 Task: Add a condition where "Hours since requester update Greater than Twenty five" in pending tickets.
Action: Mouse moved to (88, 356)
Screenshot: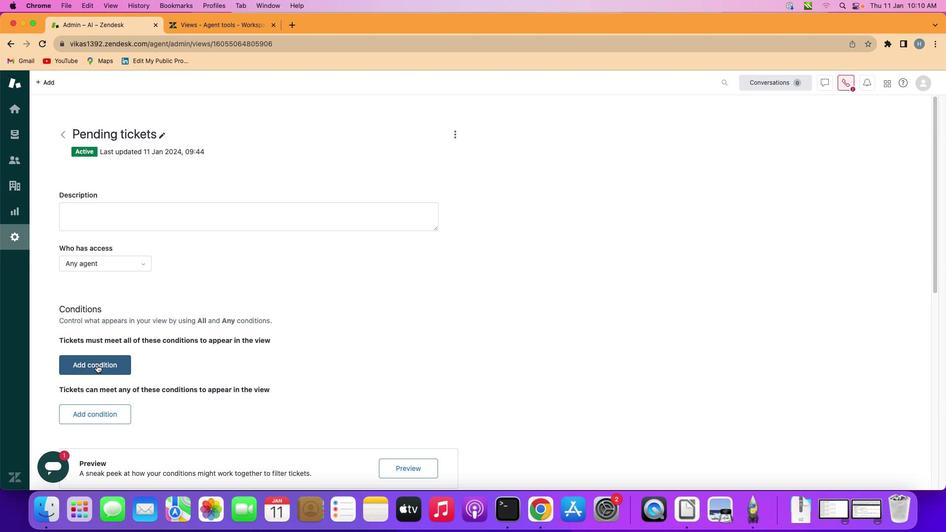 
Action: Mouse pressed left at (88, 356)
Screenshot: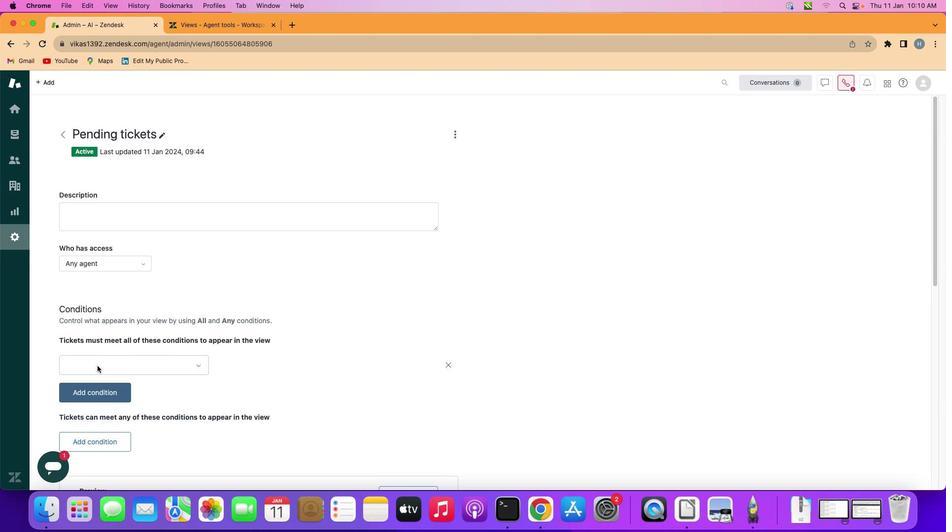 
Action: Mouse moved to (136, 358)
Screenshot: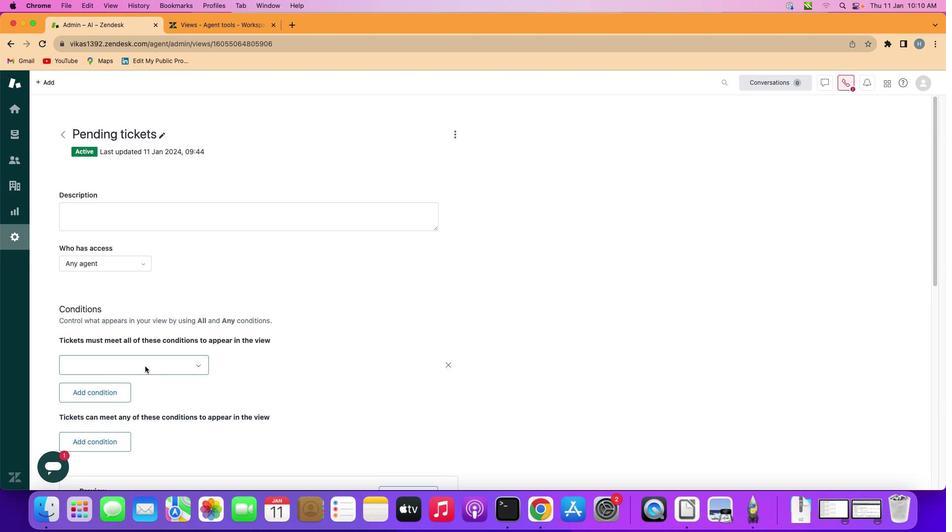 
Action: Mouse pressed left at (136, 358)
Screenshot: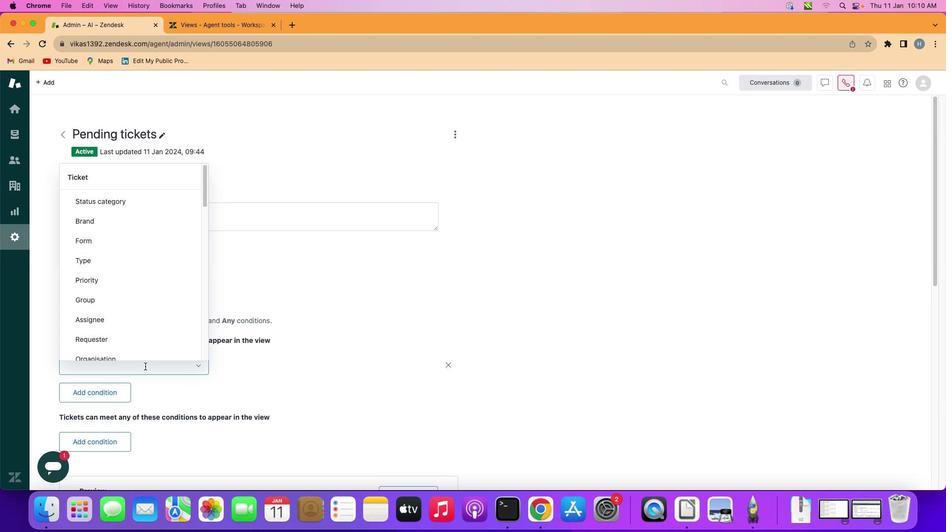 
Action: Mouse moved to (148, 245)
Screenshot: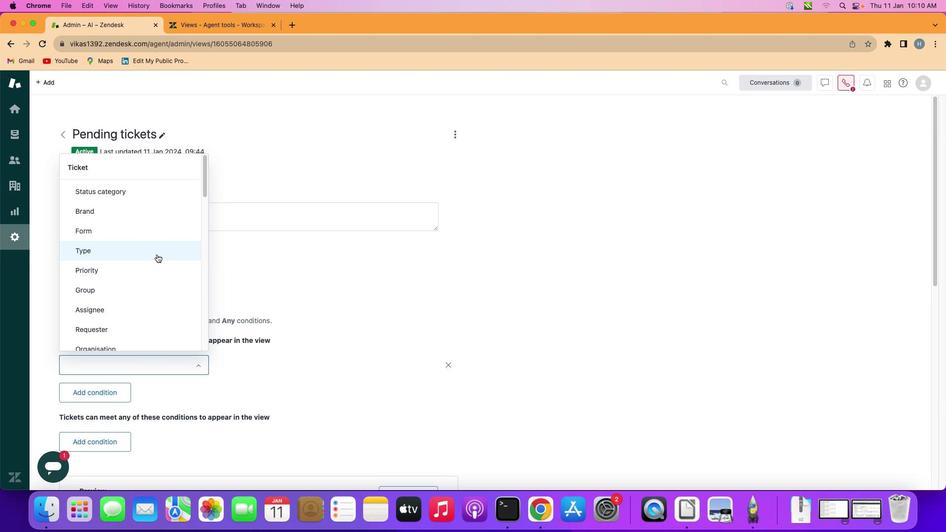 
Action: Mouse scrolled (148, 245) with delta (-7, -8)
Screenshot: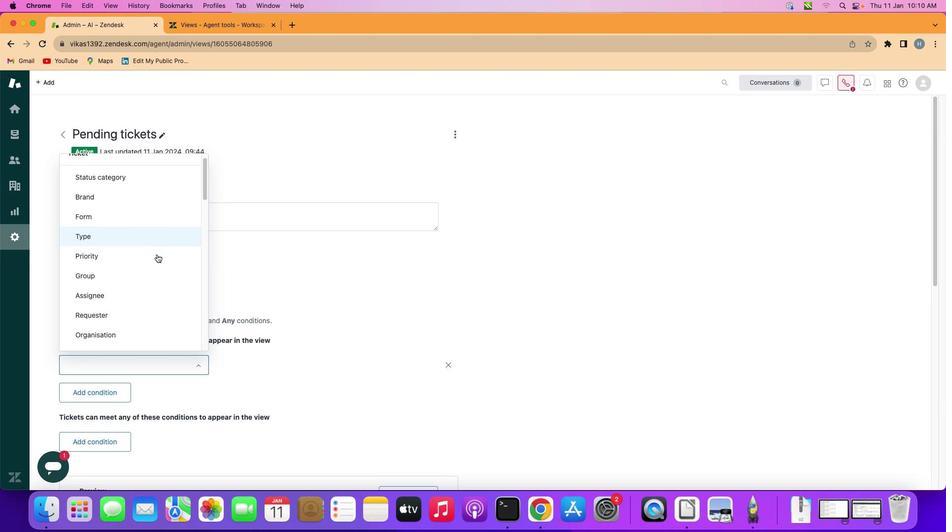 
Action: Mouse scrolled (148, 245) with delta (-7, -8)
Screenshot: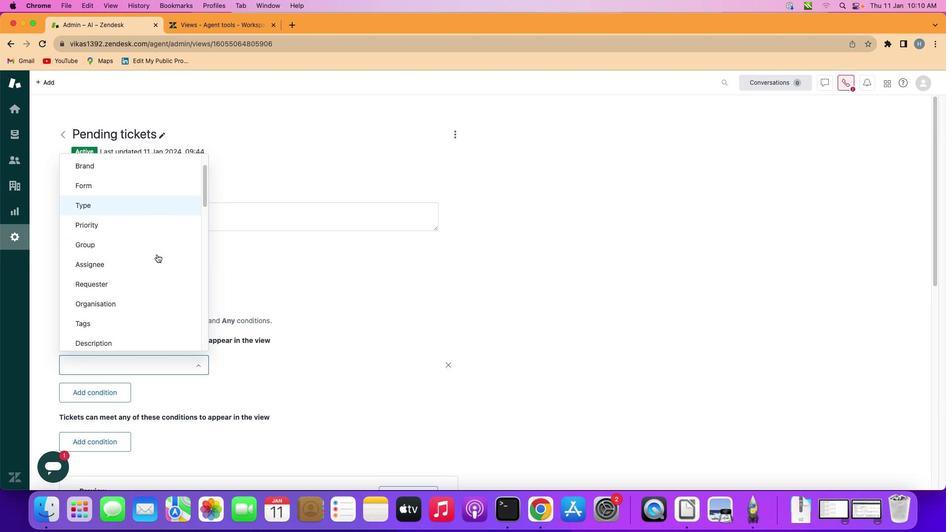 
Action: Mouse scrolled (148, 245) with delta (-7, -8)
Screenshot: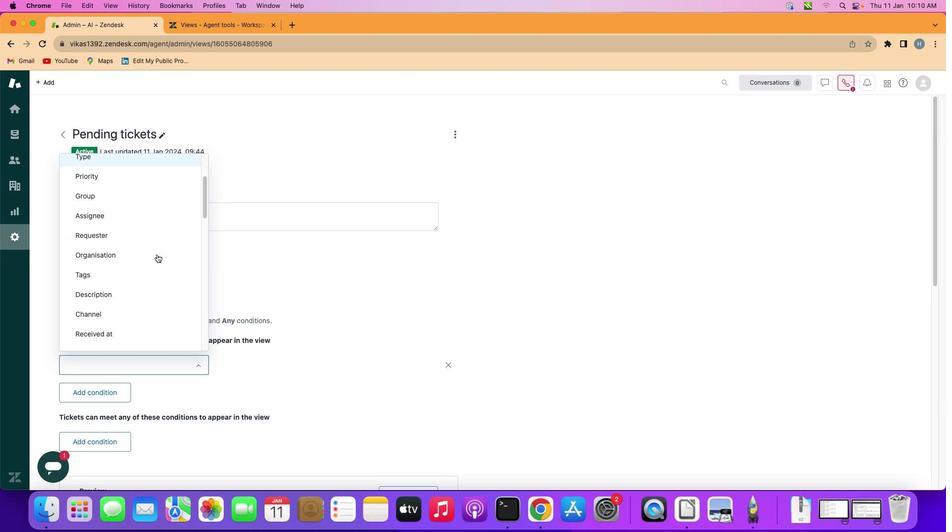
Action: Mouse scrolled (148, 245) with delta (-7, -8)
Screenshot: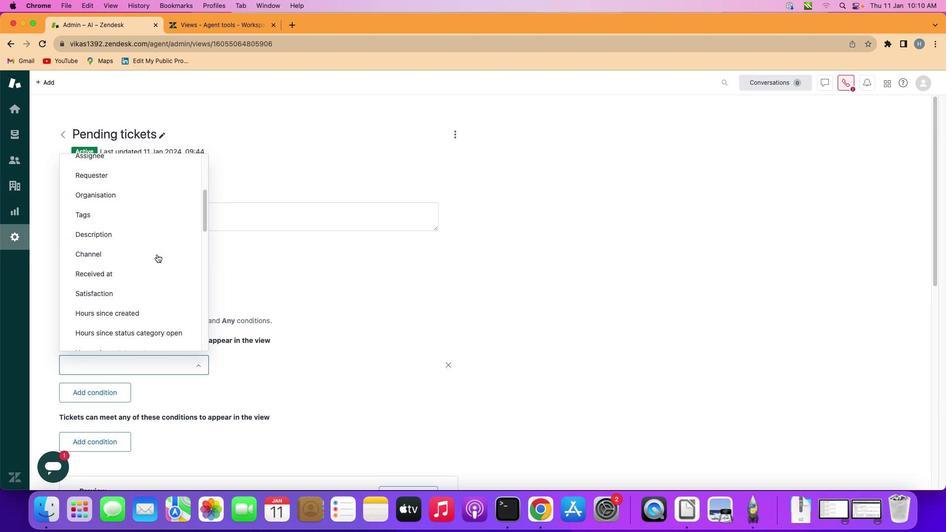 
Action: Mouse scrolled (148, 245) with delta (-7, -9)
Screenshot: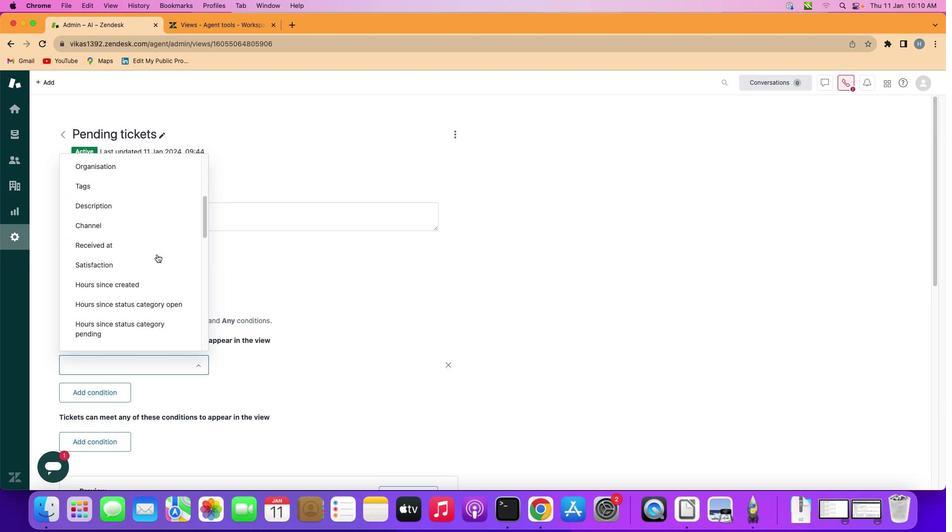 
Action: Mouse scrolled (148, 245) with delta (-7, -9)
Screenshot: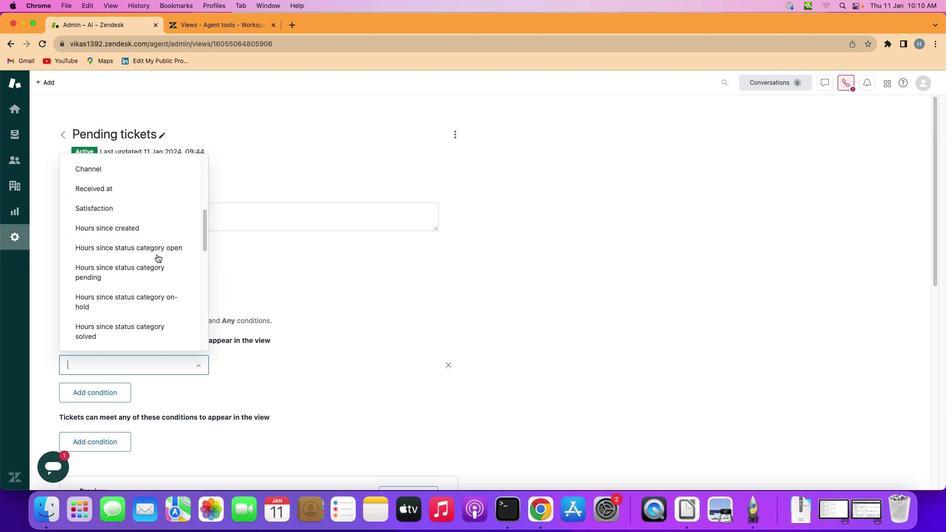 
Action: Mouse scrolled (148, 245) with delta (-7, -8)
Screenshot: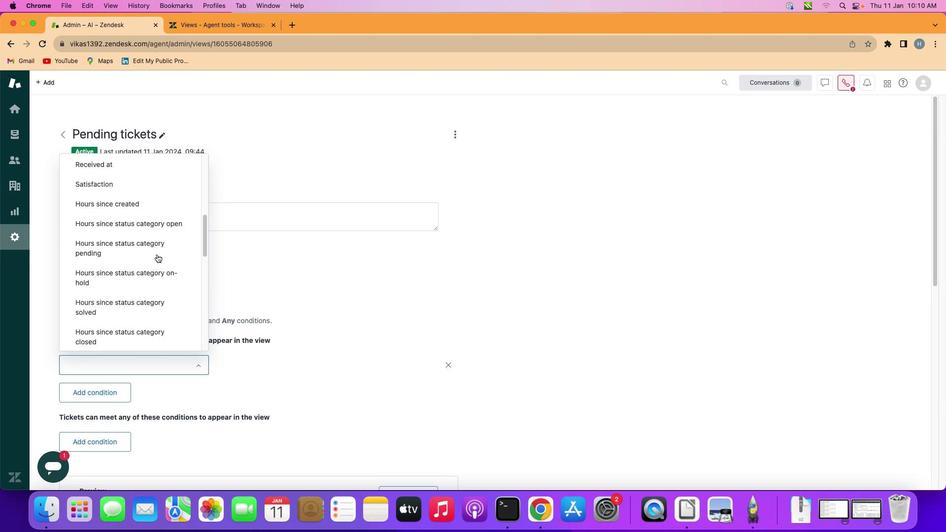 
Action: Mouse scrolled (148, 245) with delta (-7, -8)
Screenshot: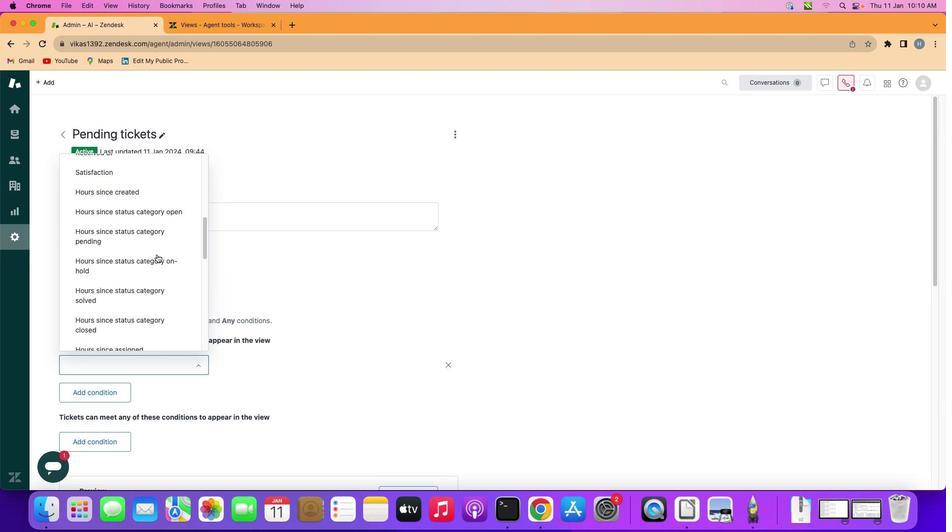 
Action: Mouse scrolled (148, 245) with delta (-7, -8)
Screenshot: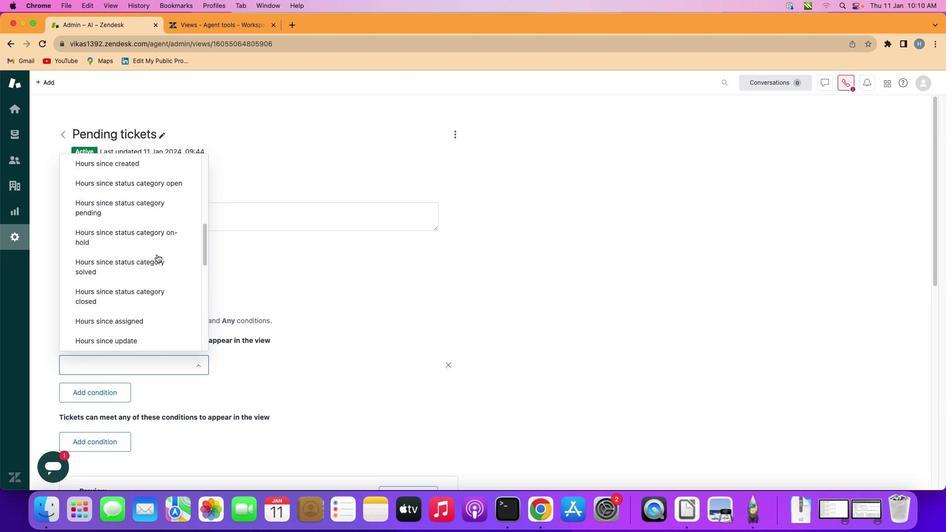 
Action: Mouse scrolled (148, 245) with delta (-7, -8)
Screenshot: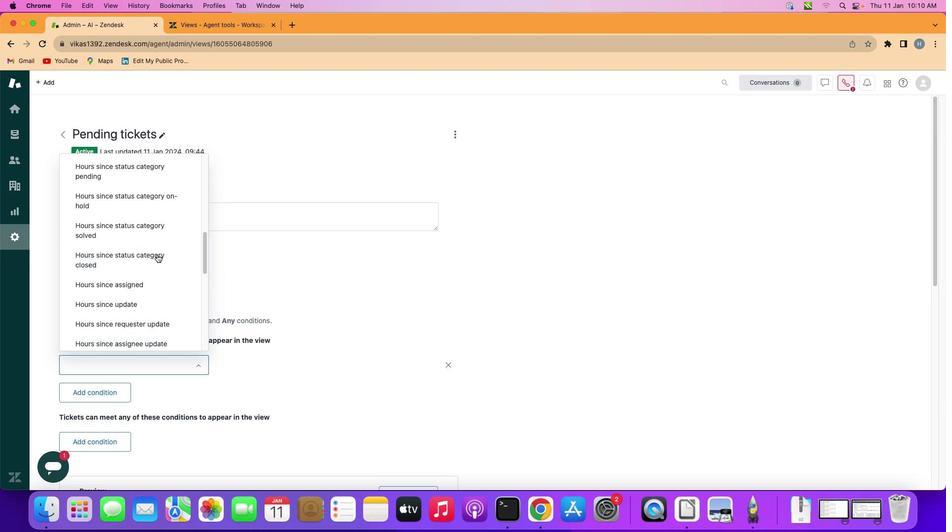 
Action: Mouse scrolled (148, 245) with delta (-7, -8)
Screenshot: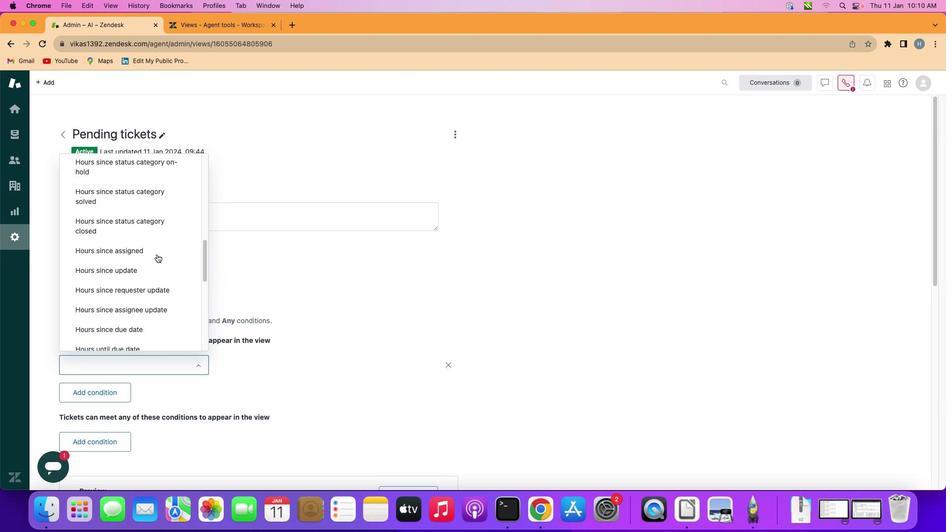 
Action: Mouse moved to (150, 245)
Screenshot: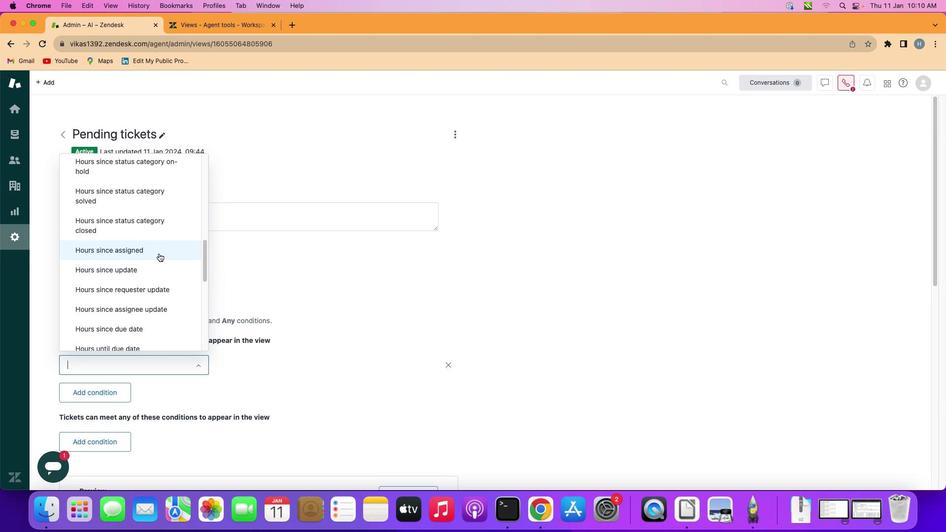 
Action: Mouse scrolled (150, 245) with delta (-7, -8)
Screenshot: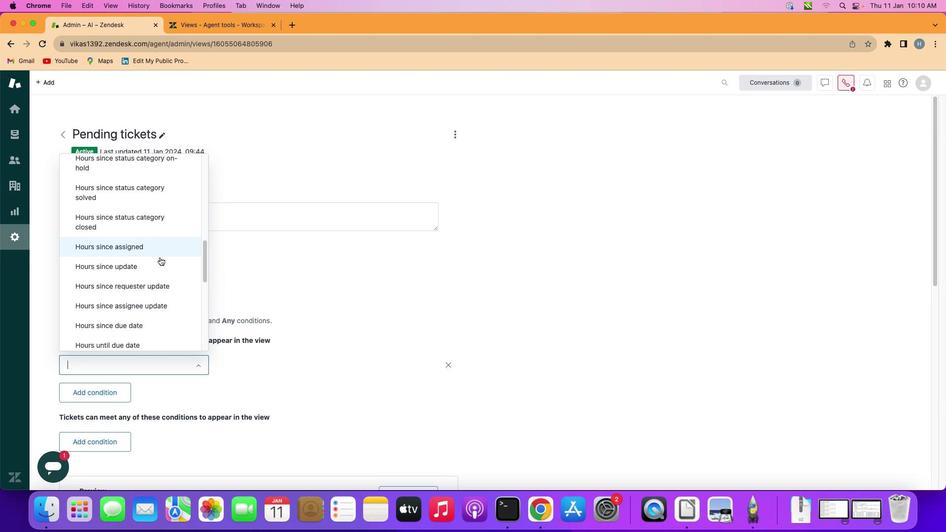 
Action: Mouse scrolled (150, 245) with delta (-7, -8)
Screenshot: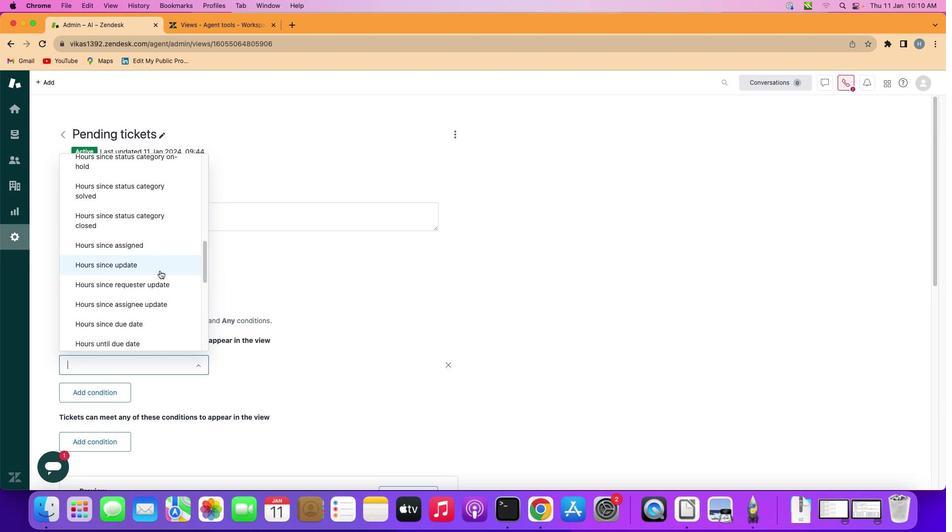 
Action: Mouse moved to (149, 276)
Screenshot: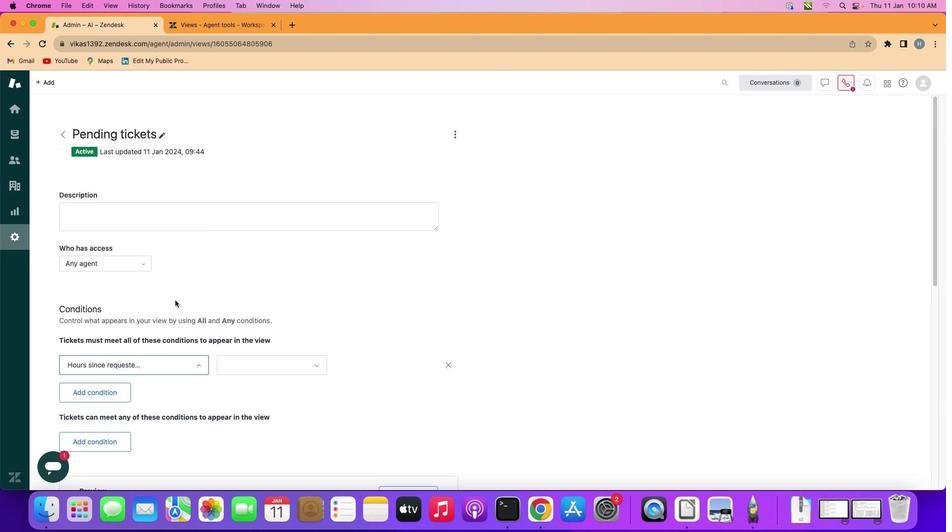 
Action: Mouse pressed left at (149, 276)
Screenshot: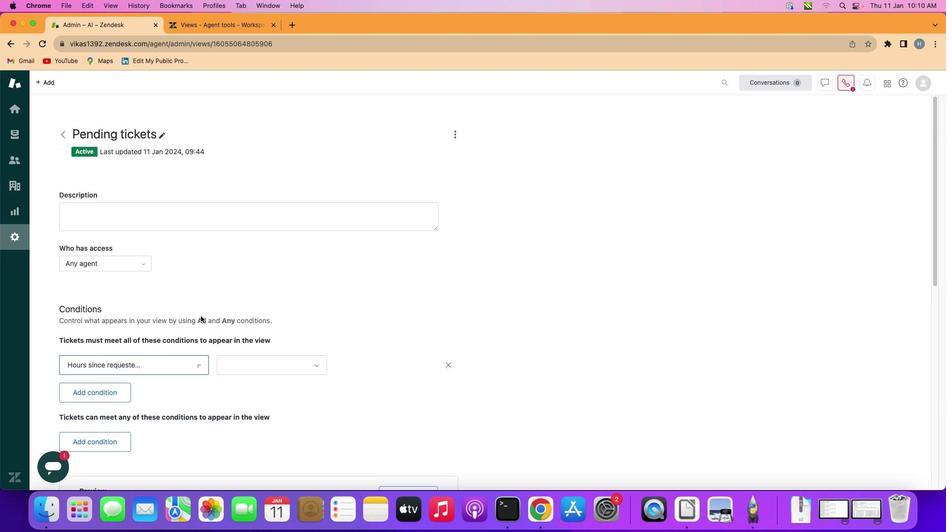 
Action: Mouse moved to (253, 355)
Screenshot: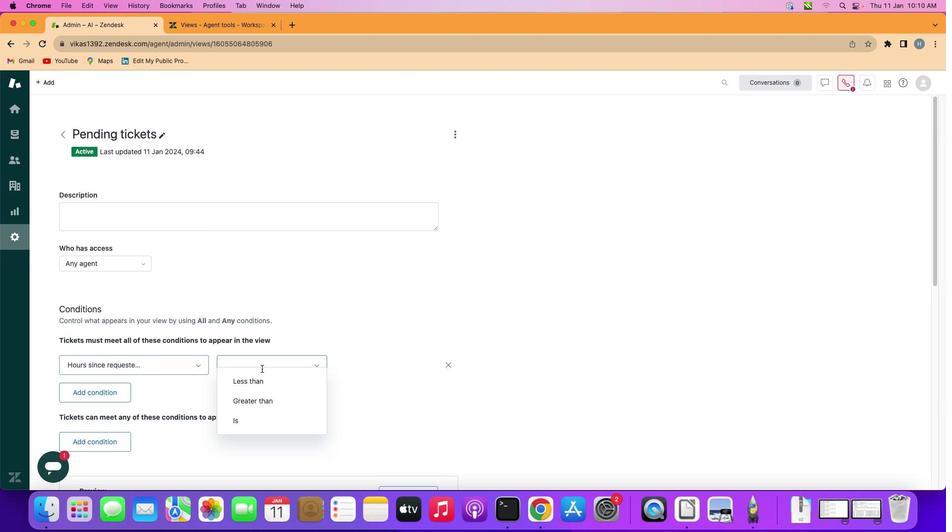 
Action: Mouse pressed left at (253, 355)
Screenshot: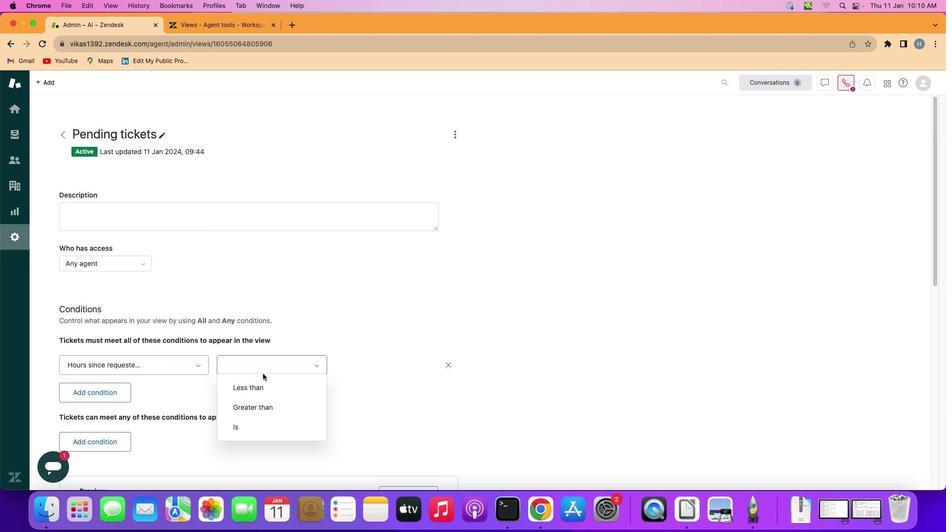 
Action: Mouse moved to (256, 401)
Screenshot: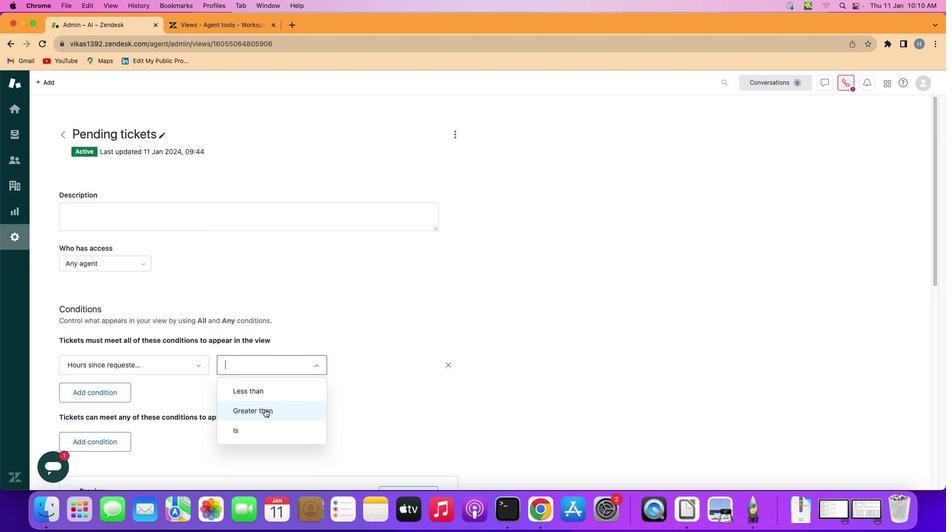 
Action: Mouse pressed left at (256, 401)
Screenshot: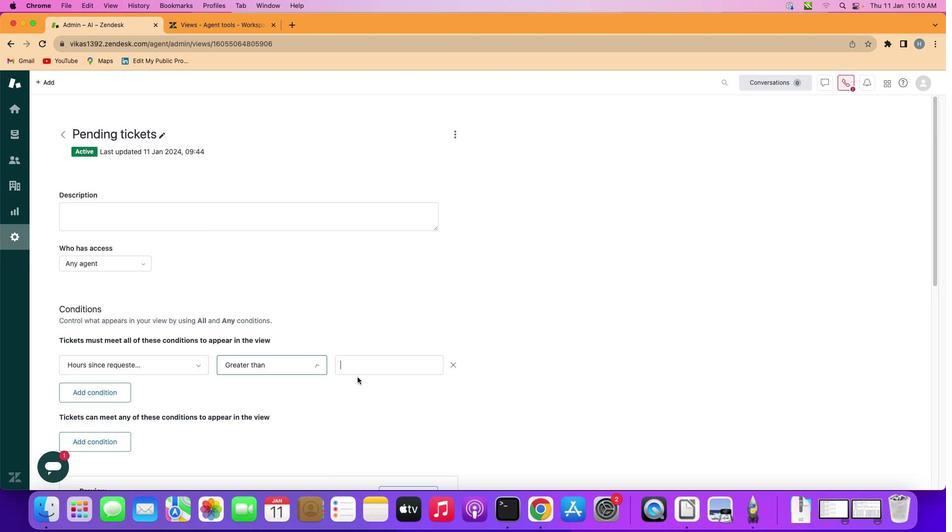
Action: Mouse moved to (364, 360)
Screenshot: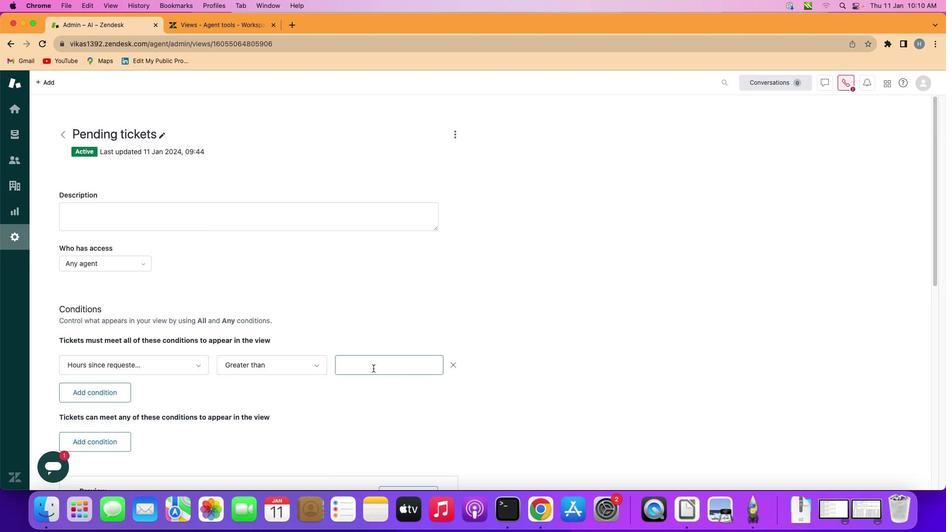 
Action: Mouse pressed left at (364, 360)
Screenshot: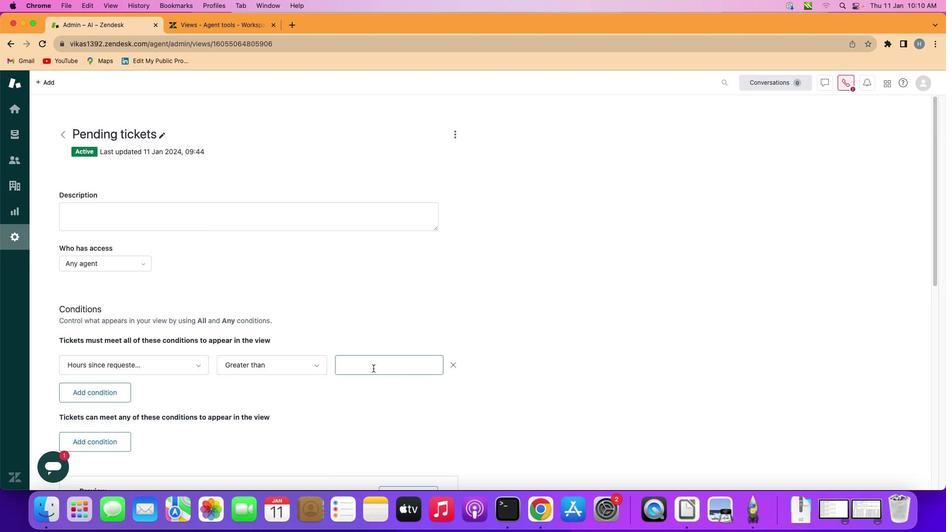 
Action: Mouse moved to (364, 359)
Screenshot: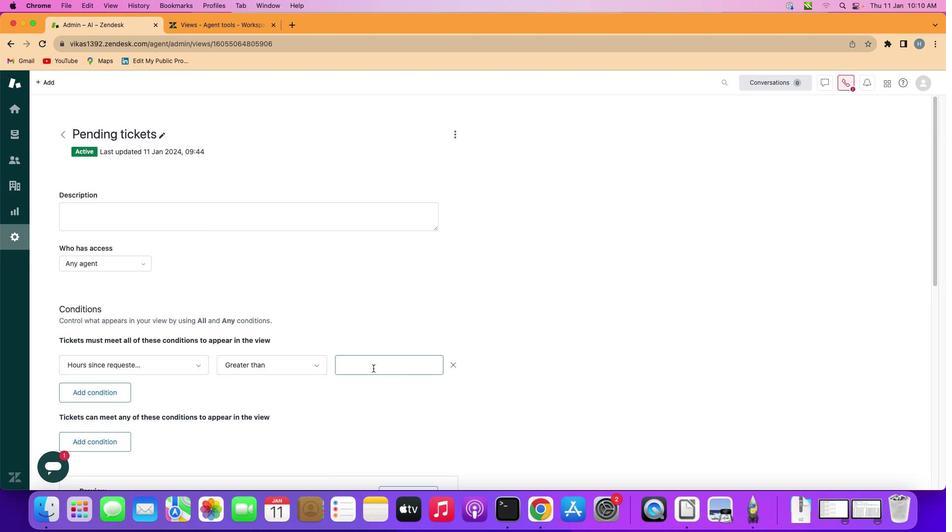 
Action: Key pressed Key.shift'T''w''e''n''t''y''-''f''i''v''e'
Screenshot: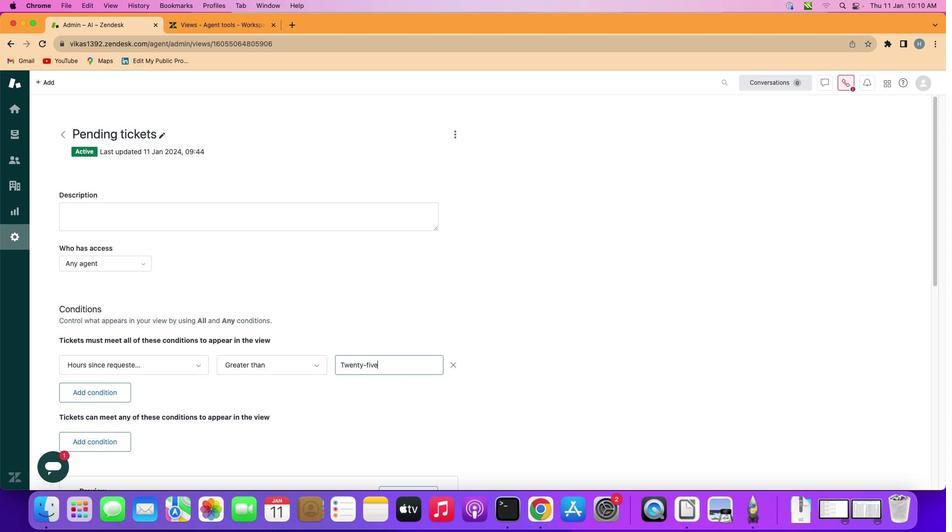 
